 Task: Manage the integration setting for the builder.
Action: Mouse moved to (1060, 79)
Screenshot: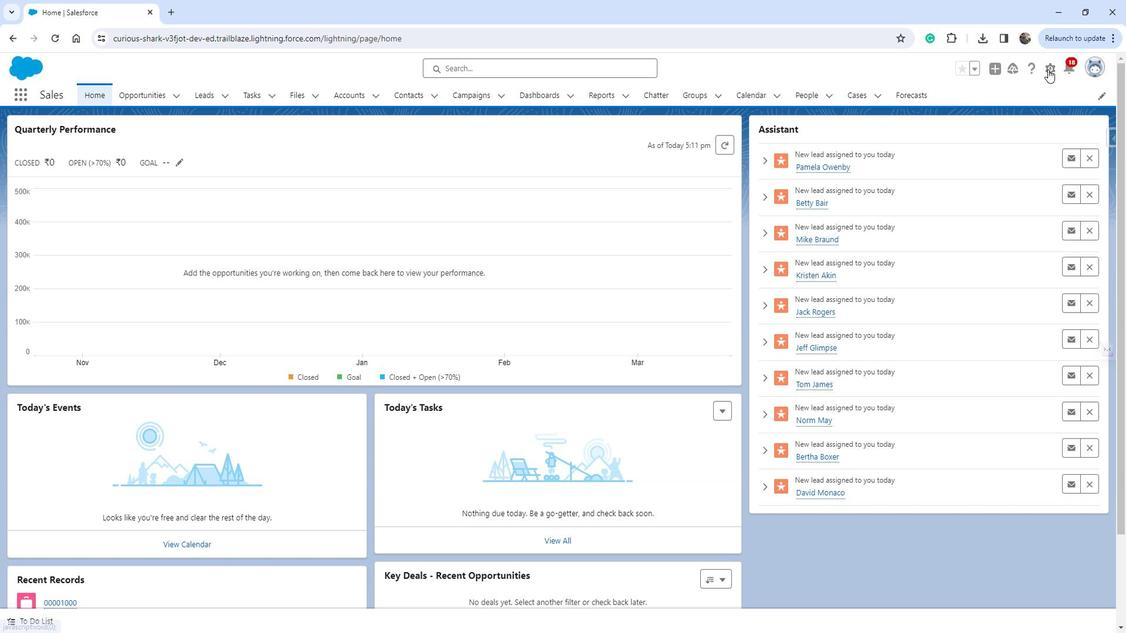 
Action: Mouse pressed left at (1060, 79)
Screenshot: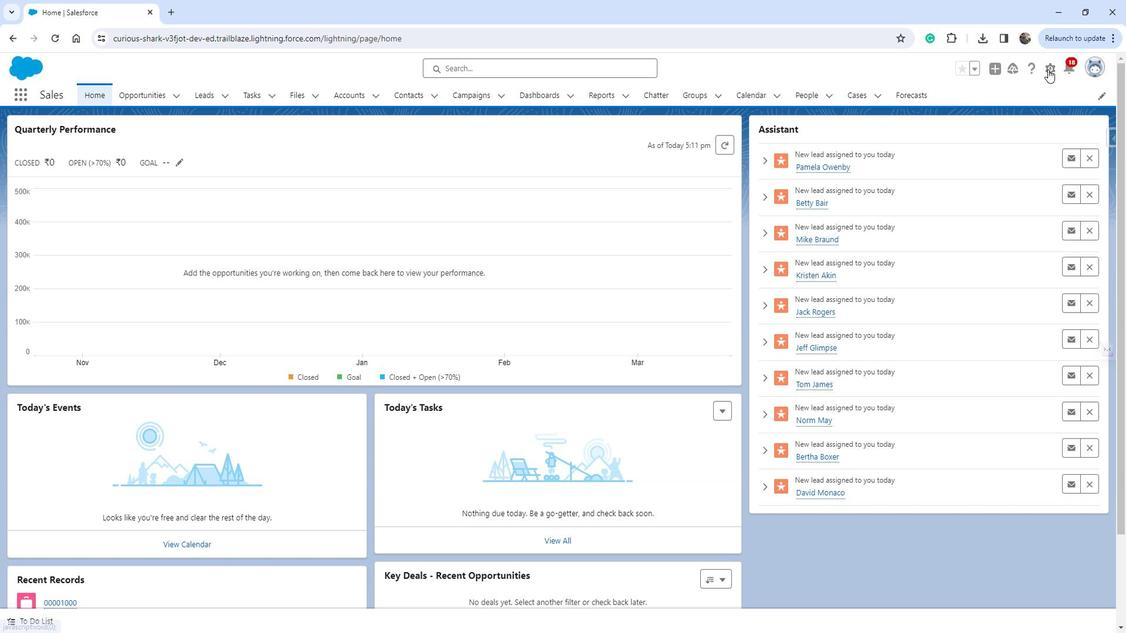 
Action: Mouse moved to (1009, 119)
Screenshot: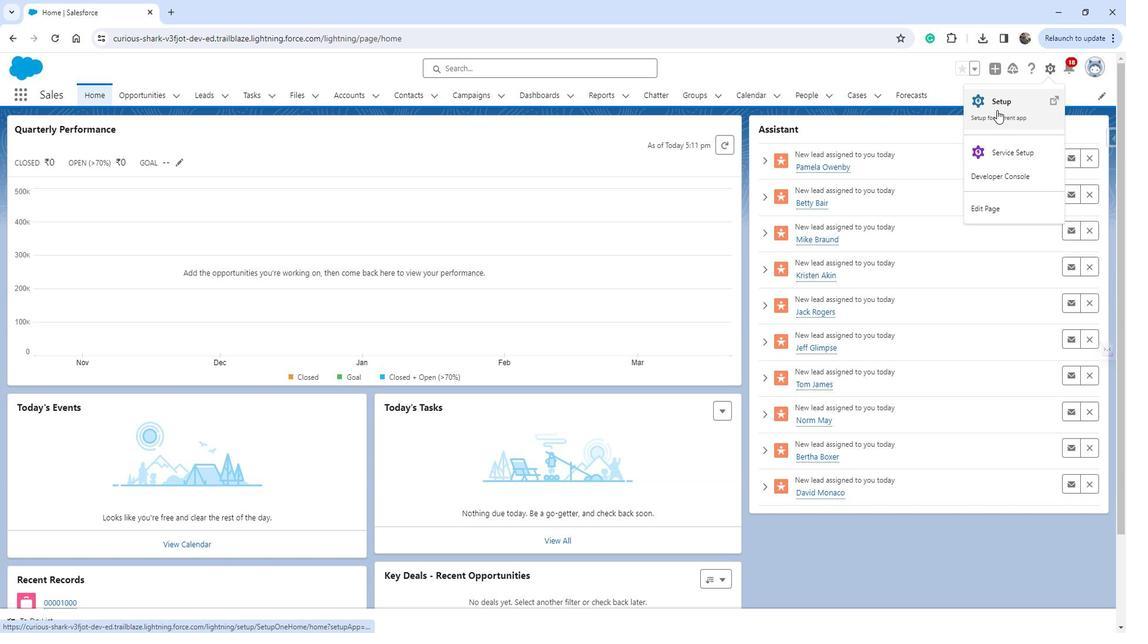 
Action: Mouse pressed left at (1009, 119)
Screenshot: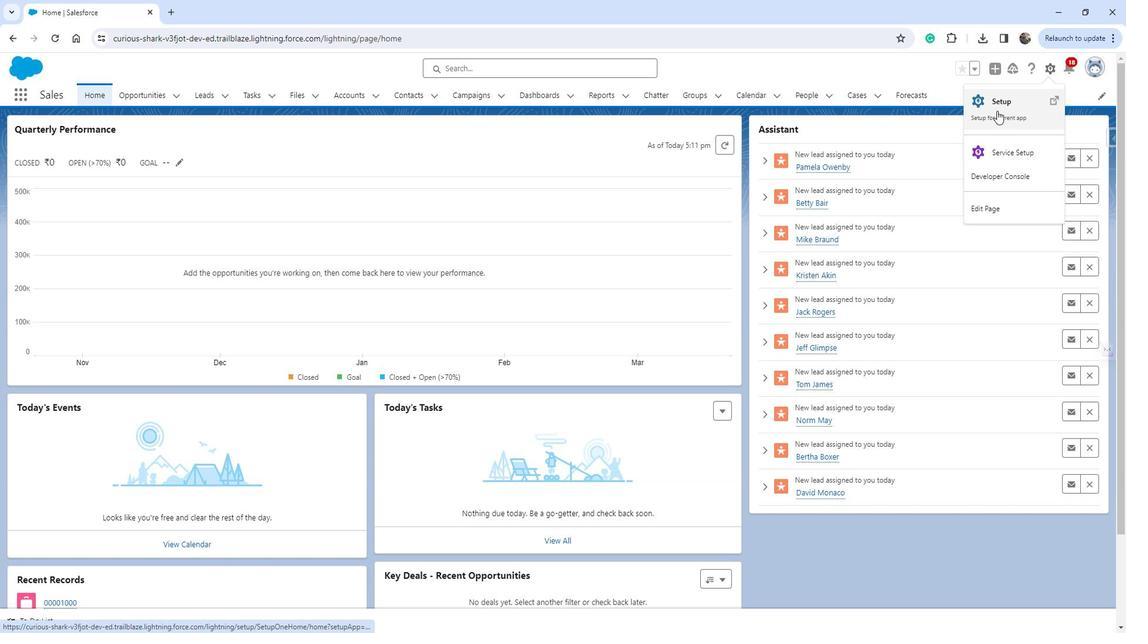 
Action: Mouse moved to (79, 374)
Screenshot: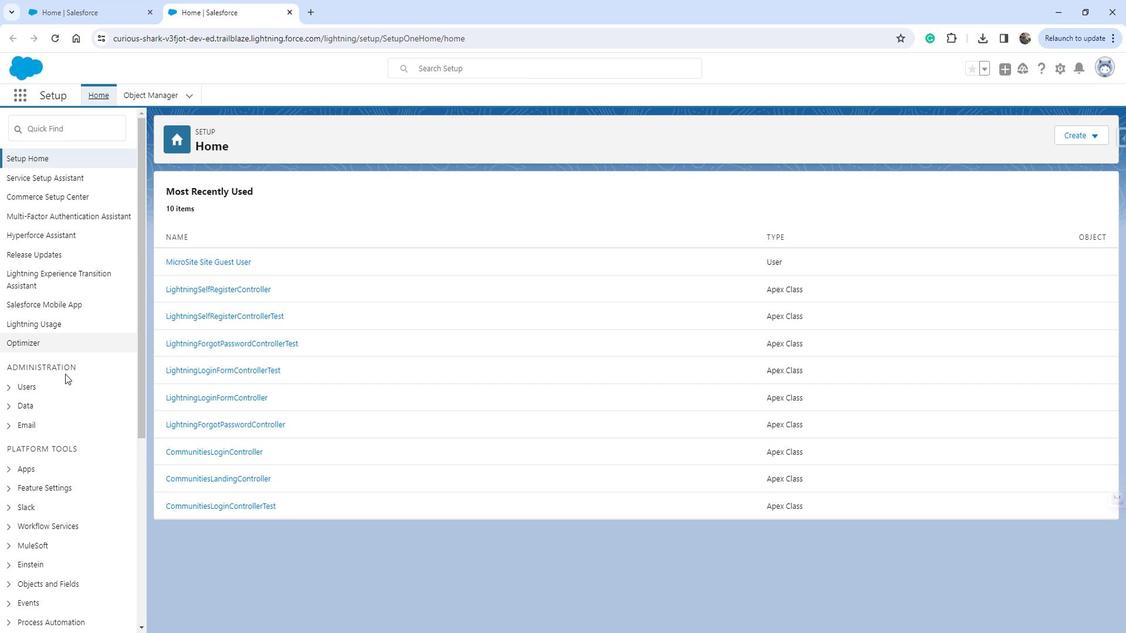 
Action: Mouse scrolled (79, 374) with delta (0, 0)
Screenshot: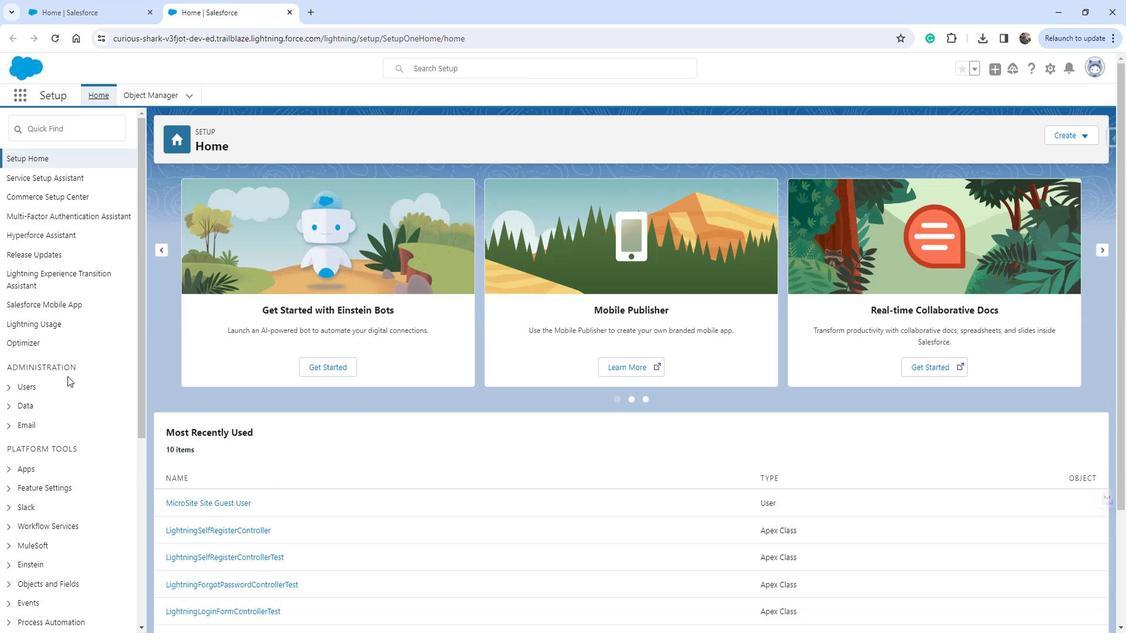 
Action: Mouse scrolled (79, 374) with delta (0, 0)
Screenshot: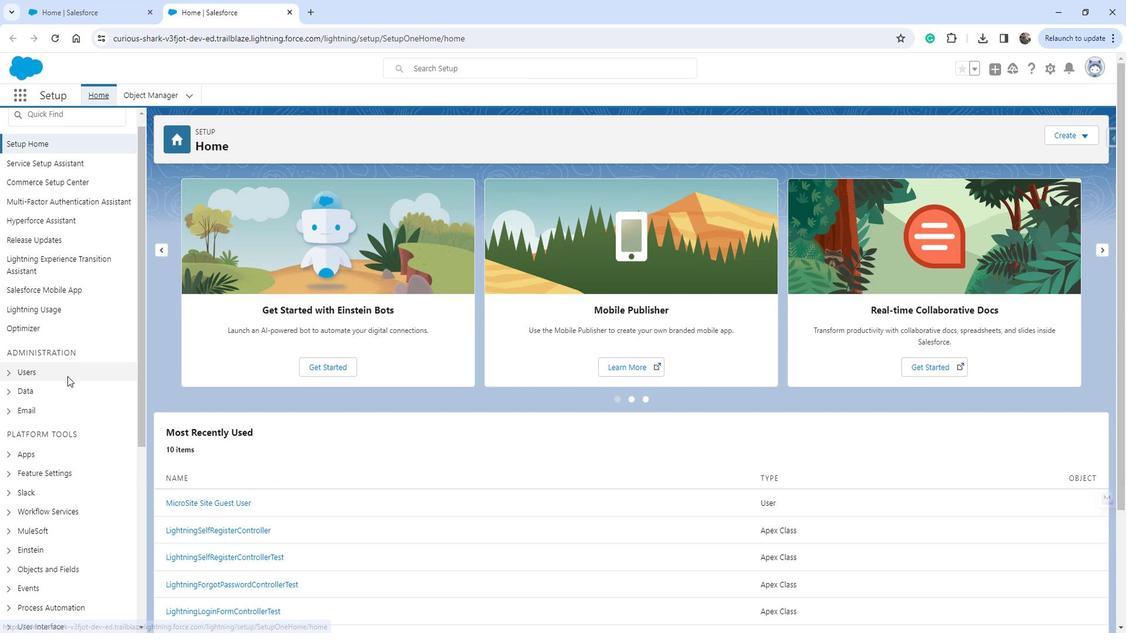 
Action: Mouse moved to (22, 363)
Screenshot: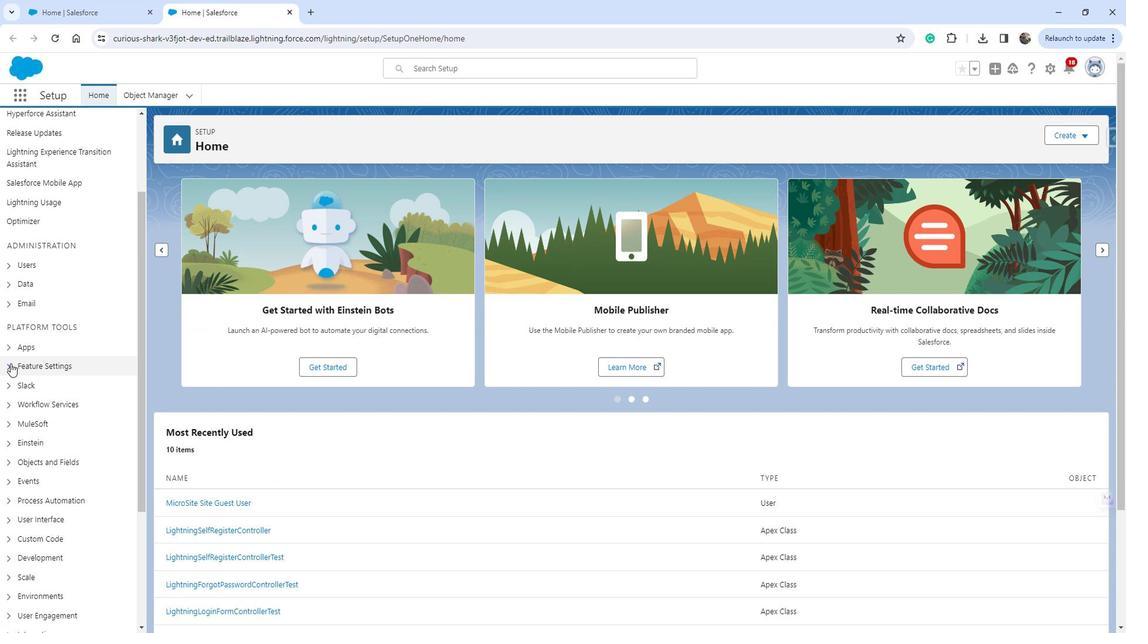 
Action: Mouse pressed left at (22, 363)
Screenshot: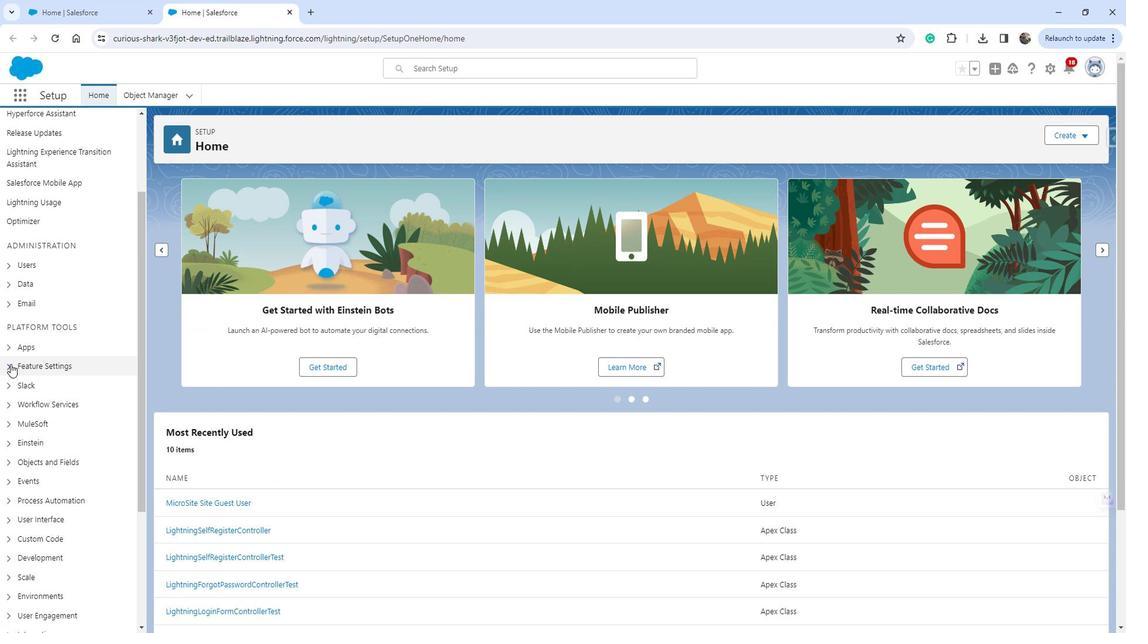 
Action: Mouse moved to (60, 363)
Screenshot: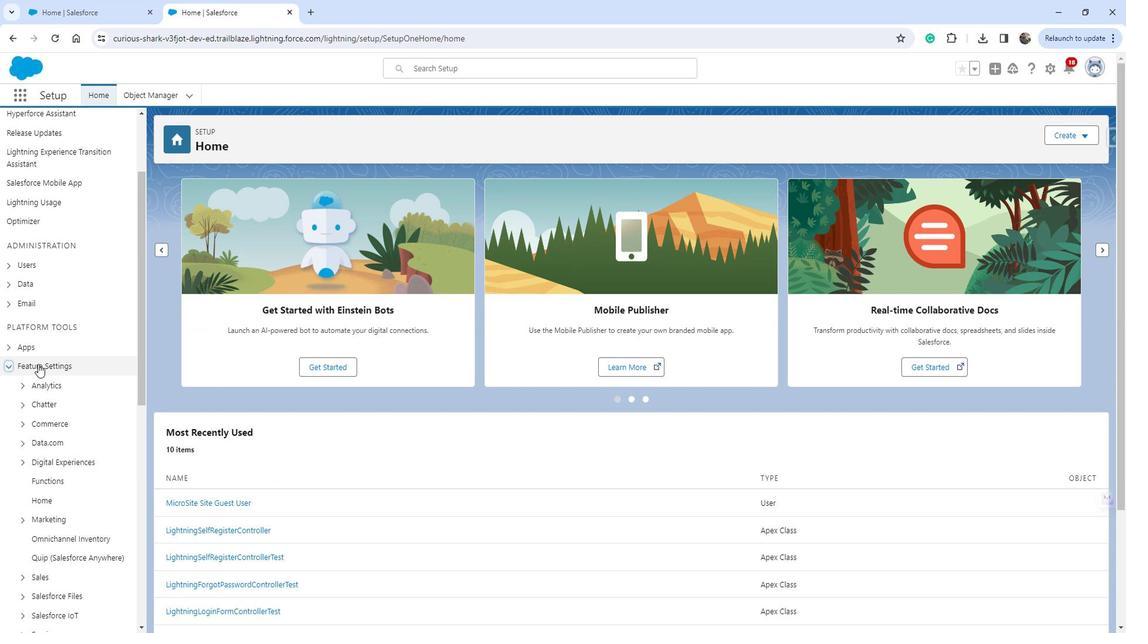 
Action: Mouse scrolled (60, 362) with delta (0, 0)
Screenshot: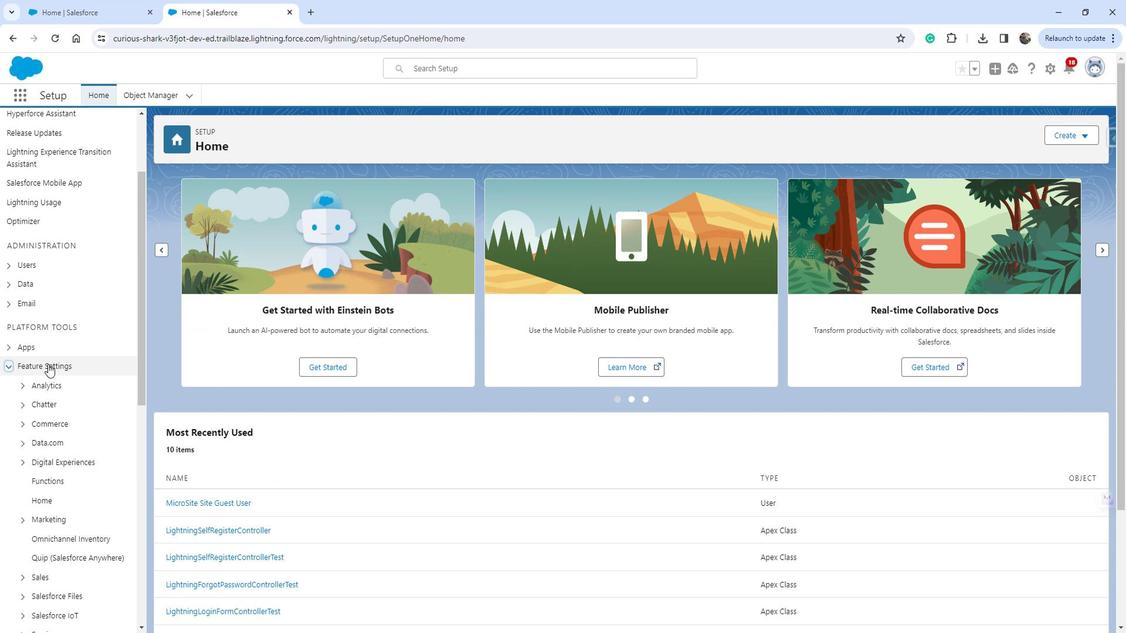 
Action: Mouse moved to (62, 363)
Screenshot: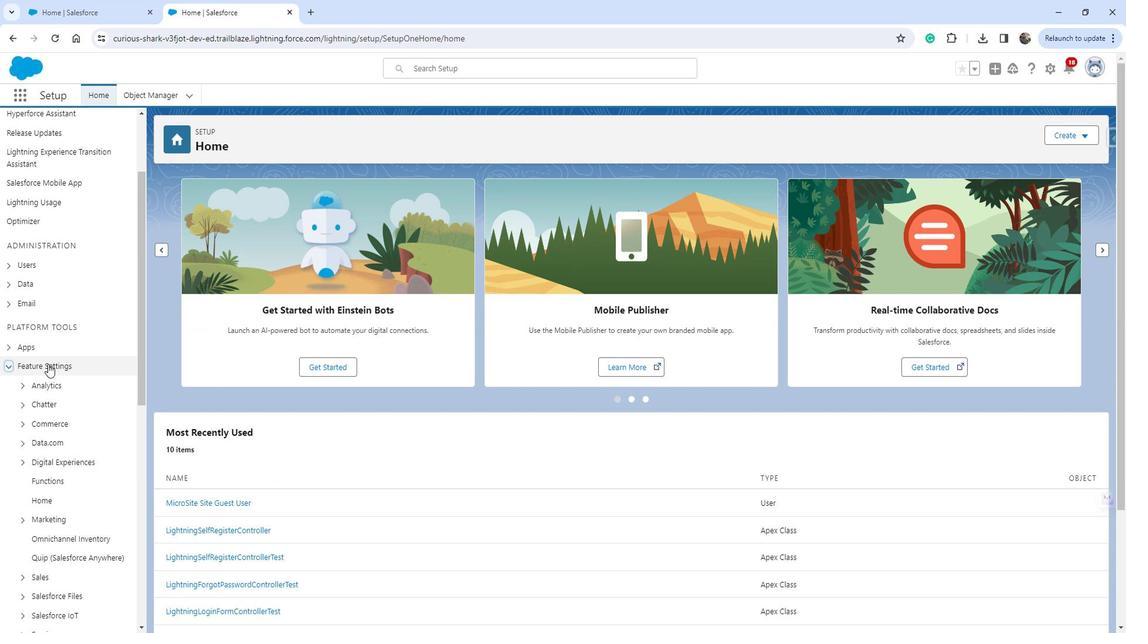 
Action: Mouse scrolled (62, 362) with delta (0, 0)
Screenshot: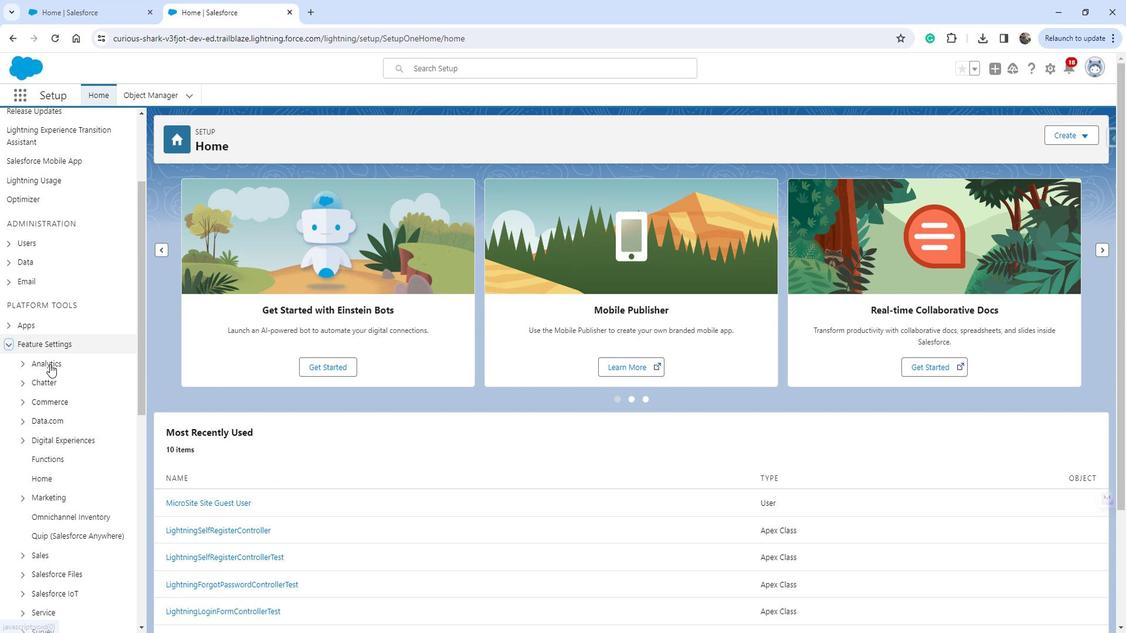 
Action: Mouse moved to (46, 337)
Screenshot: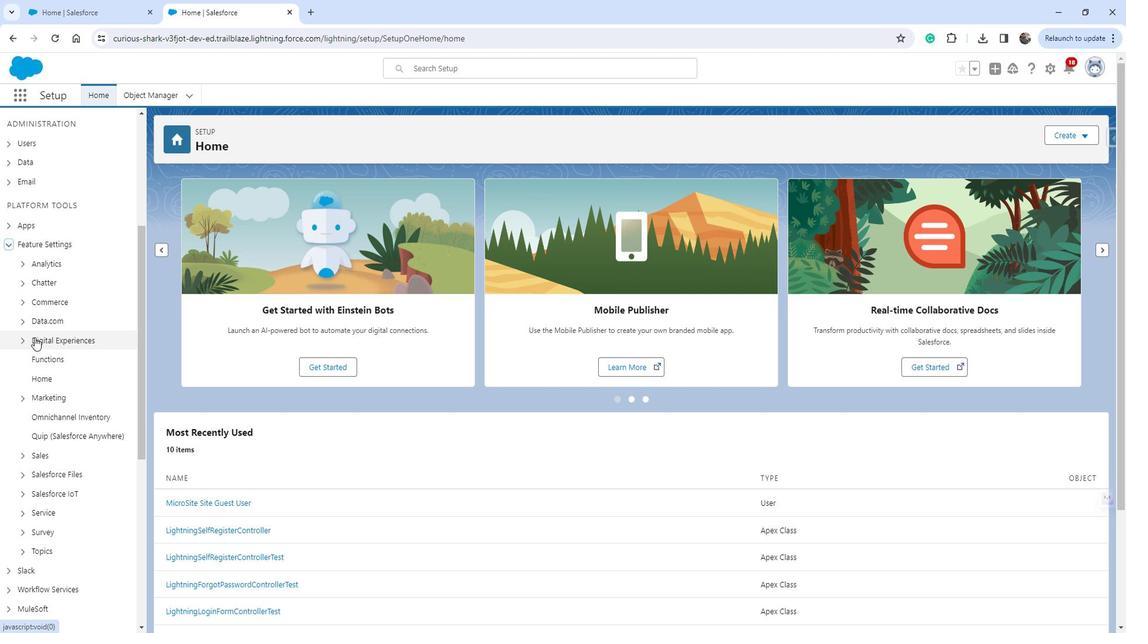 
Action: Mouse pressed left at (46, 337)
Screenshot: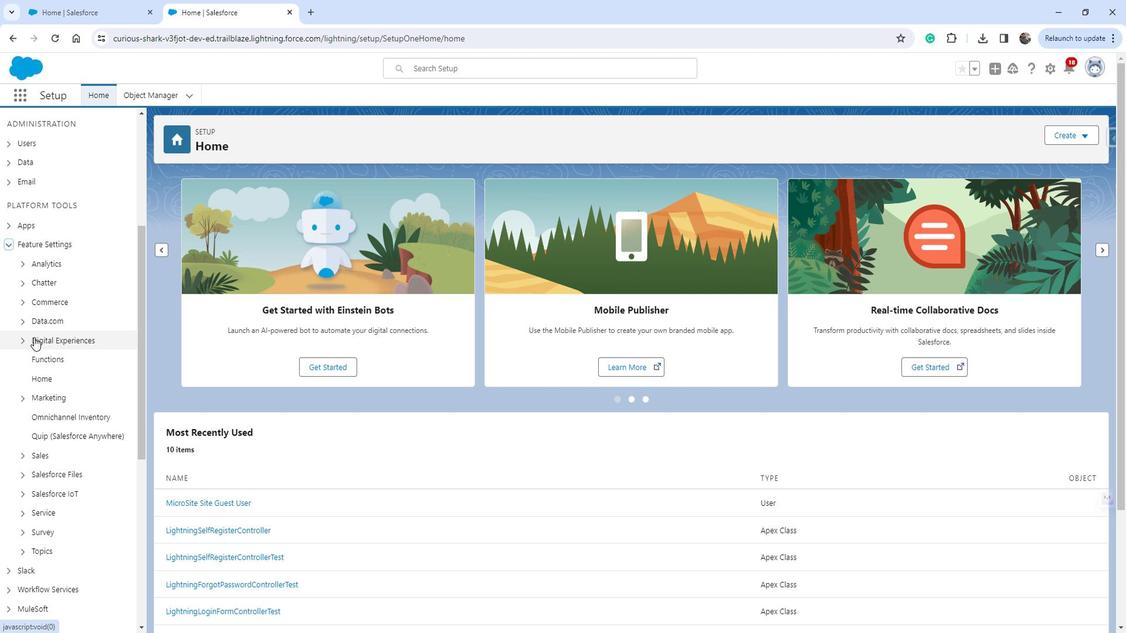 
Action: Mouse moved to (70, 356)
Screenshot: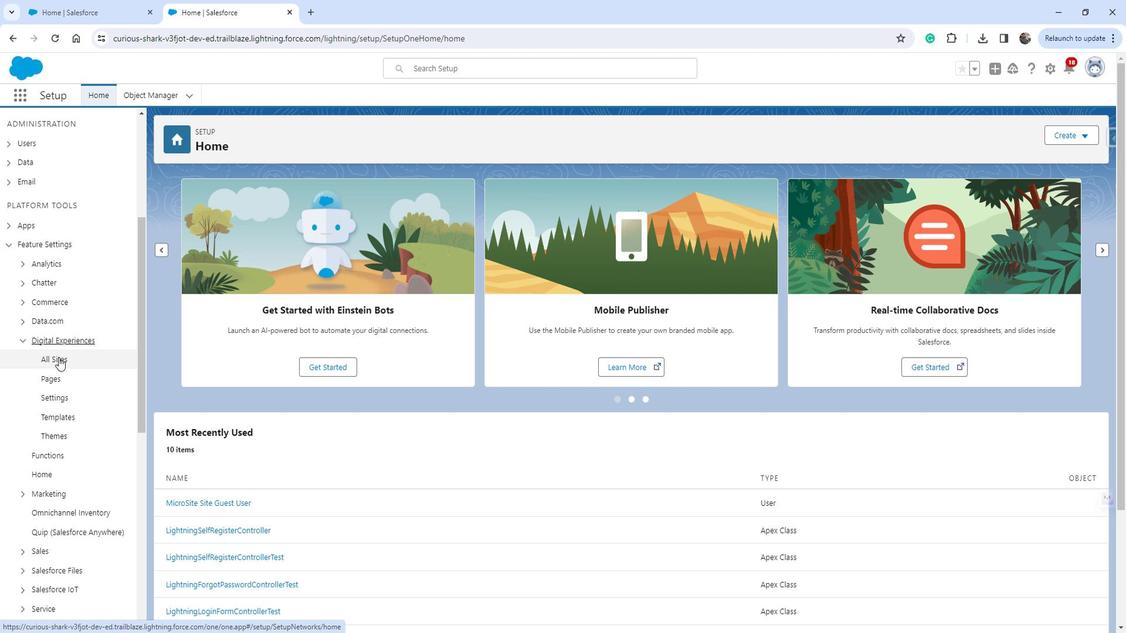 
Action: Mouse pressed left at (70, 356)
Screenshot: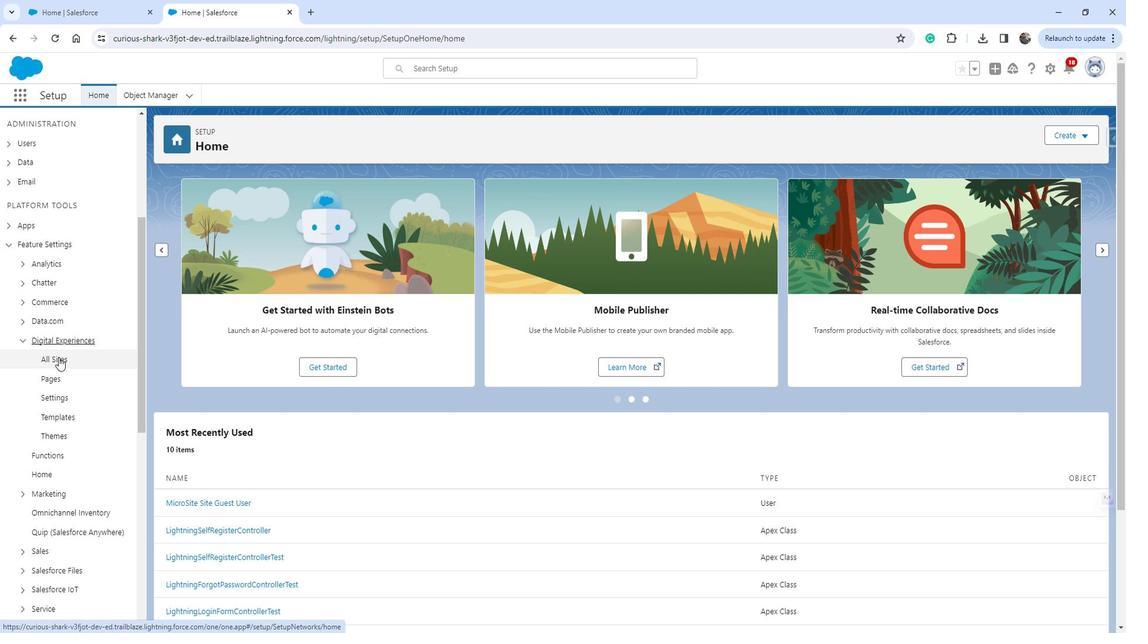 
Action: Mouse moved to (192, 285)
Screenshot: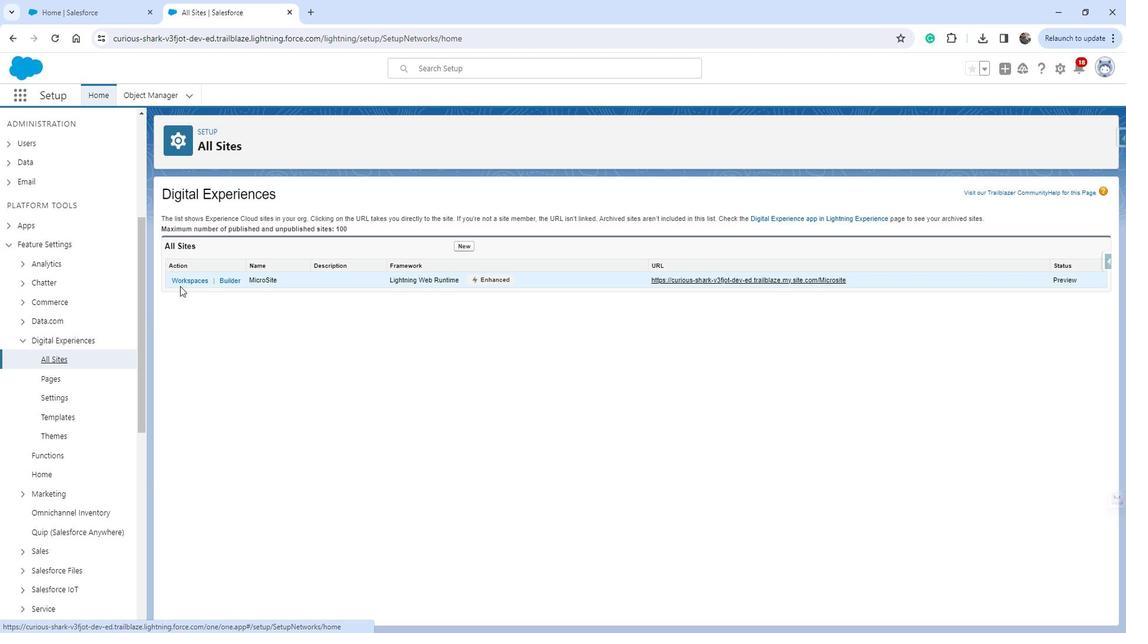 
Action: Mouse pressed left at (192, 285)
Screenshot: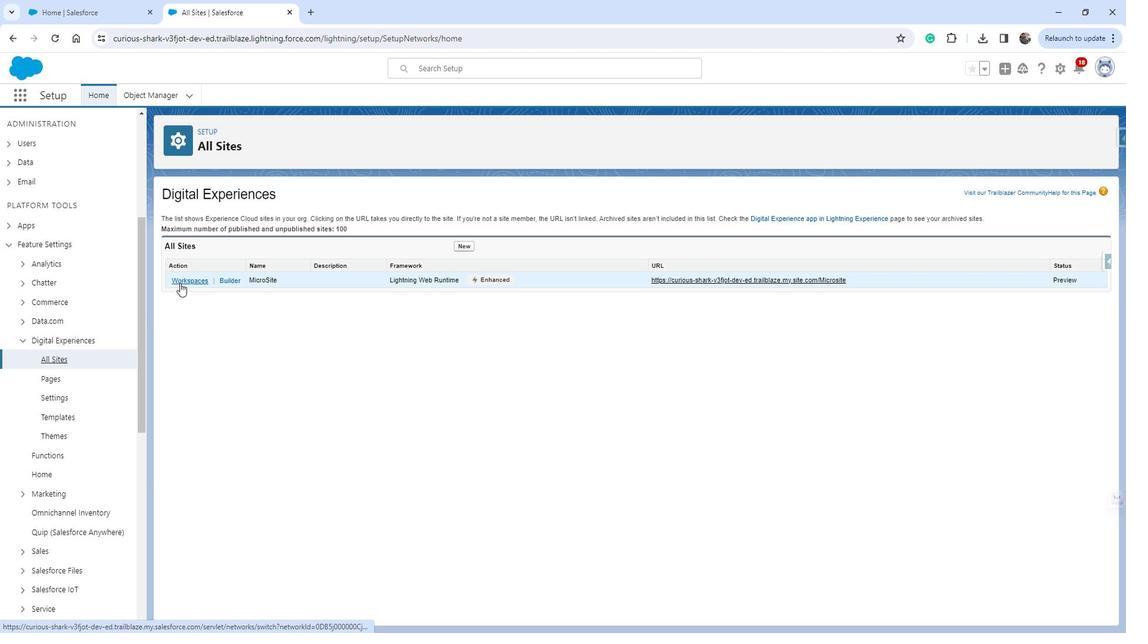 
Action: Mouse moved to (130, 271)
Screenshot: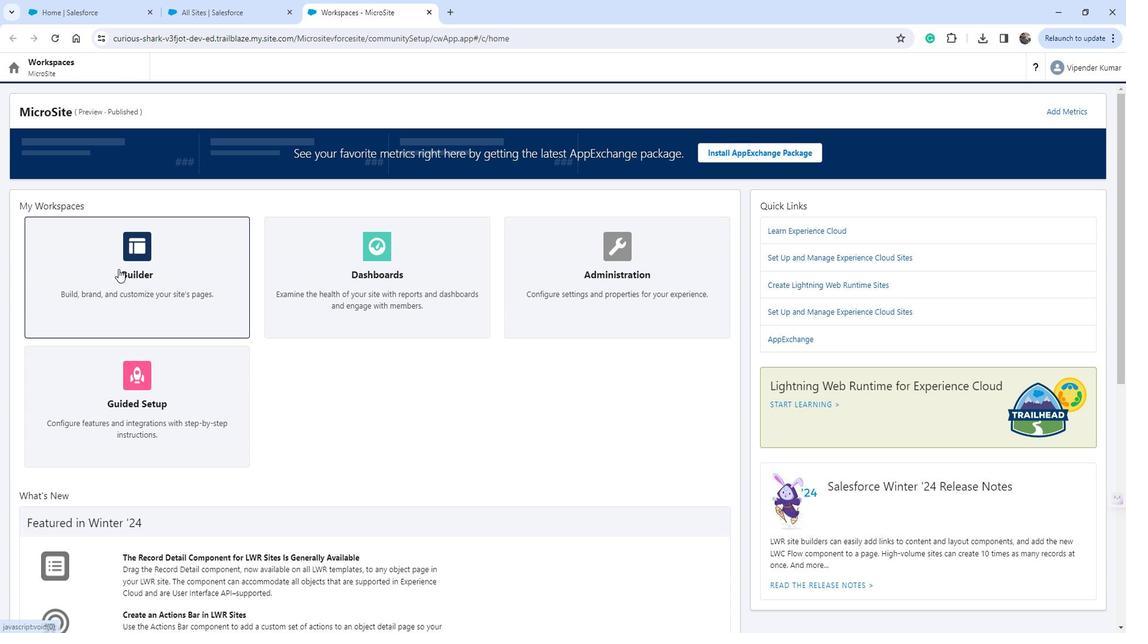 
Action: Mouse pressed left at (130, 271)
Screenshot: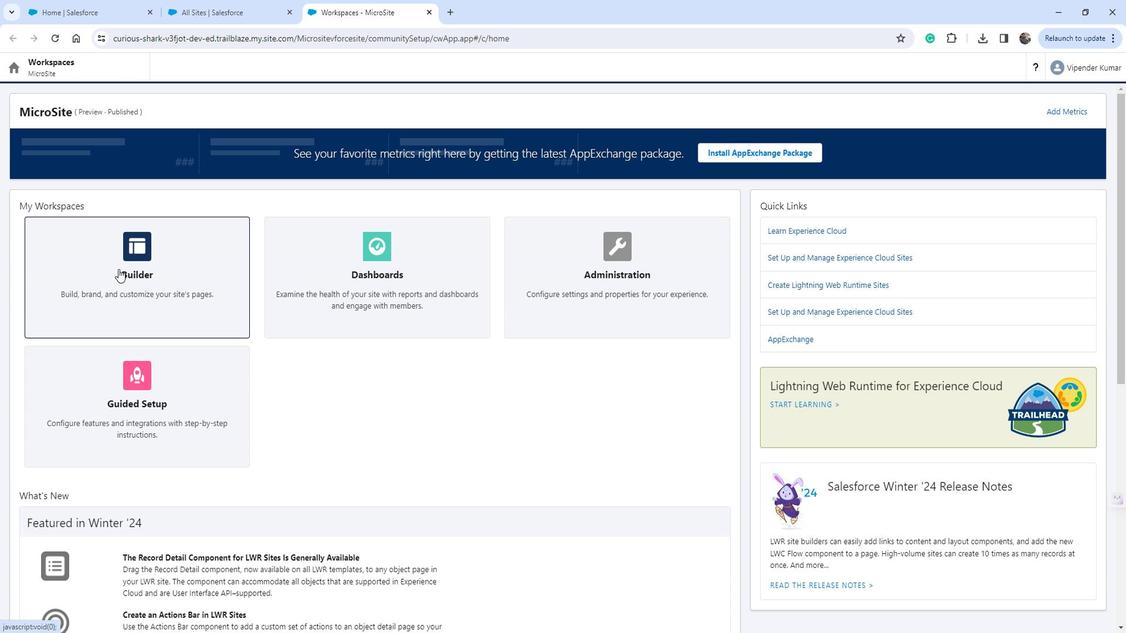 
Action: Mouse moved to (35, 217)
Screenshot: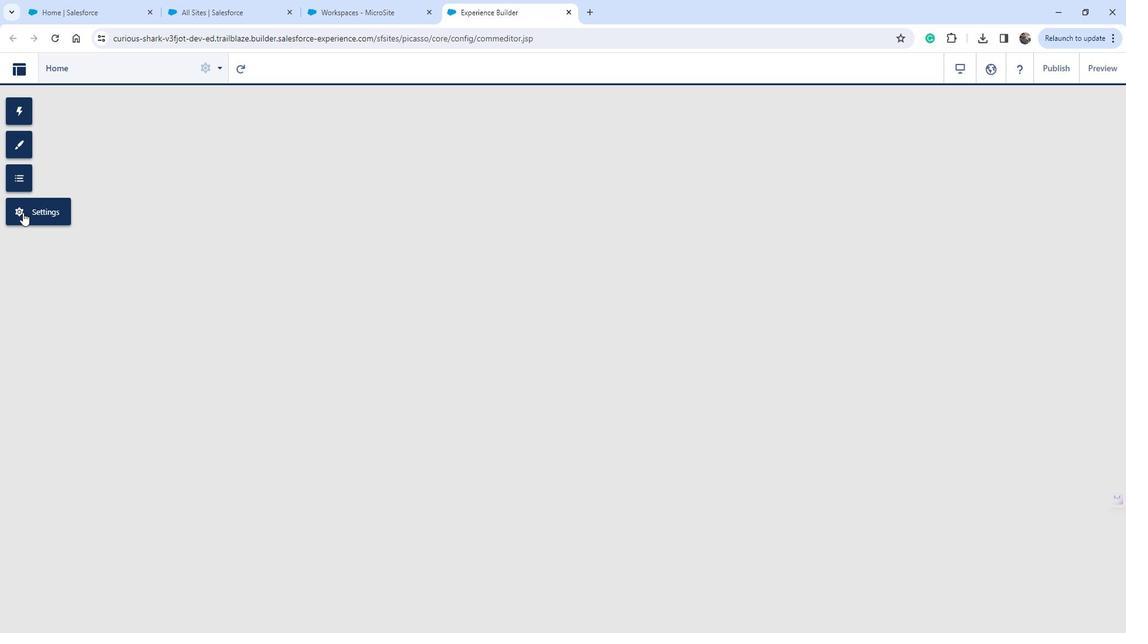 
Action: Mouse pressed left at (35, 217)
Screenshot: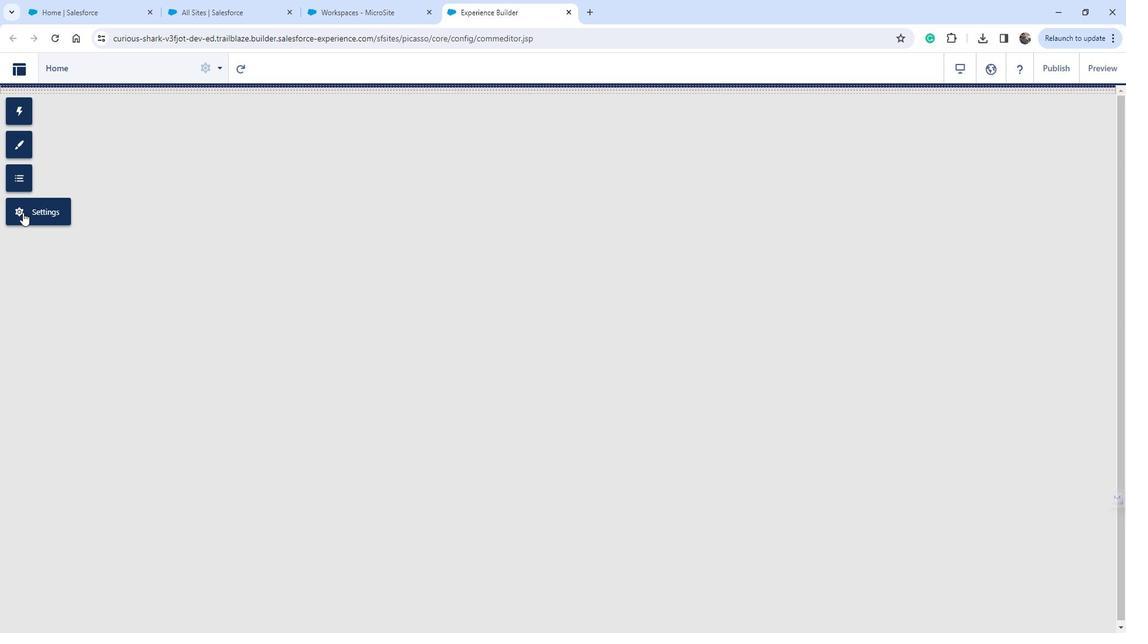 
Action: Mouse moved to (80, 339)
Screenshot: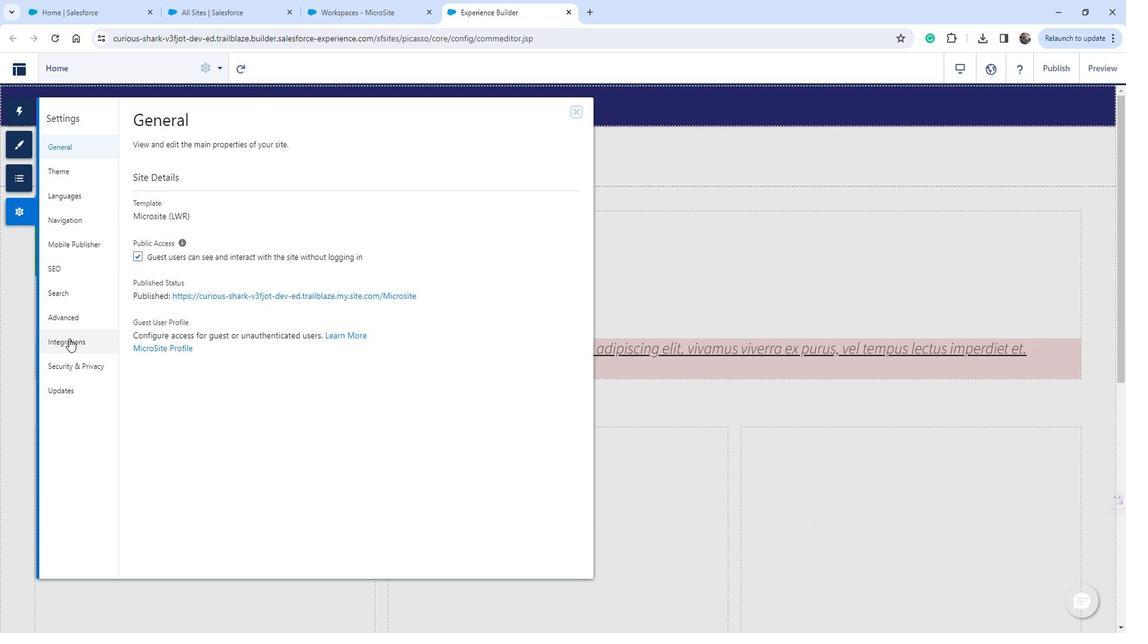 
Action: Mouse pressed left at (80, 339)
Screenshot: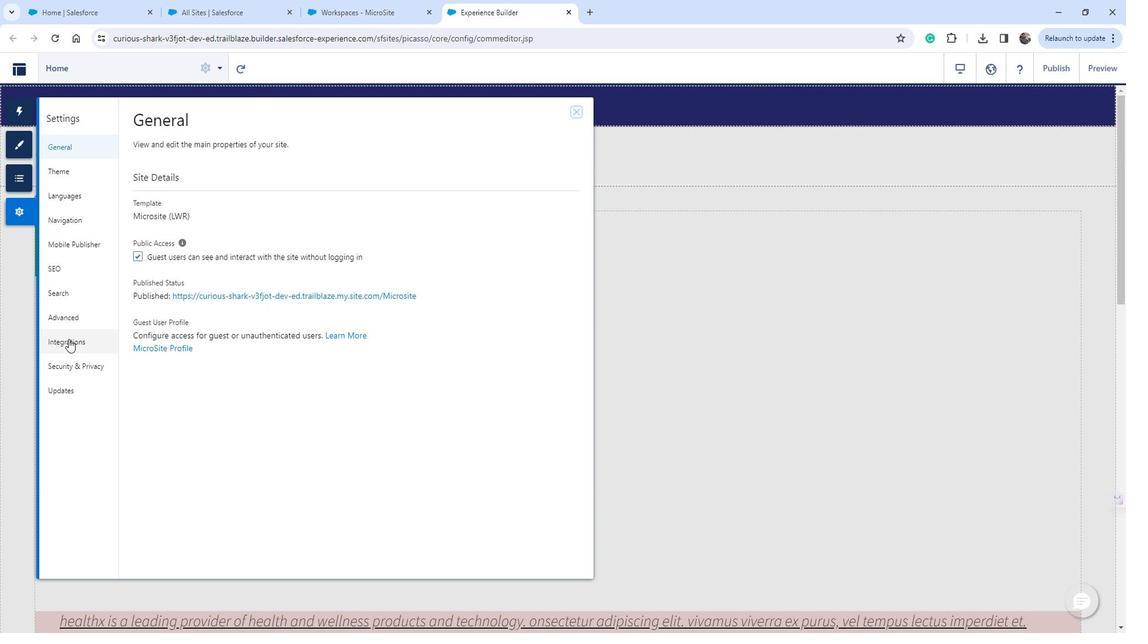 
Action: Mouse moved to (327, 187)
Screenshot: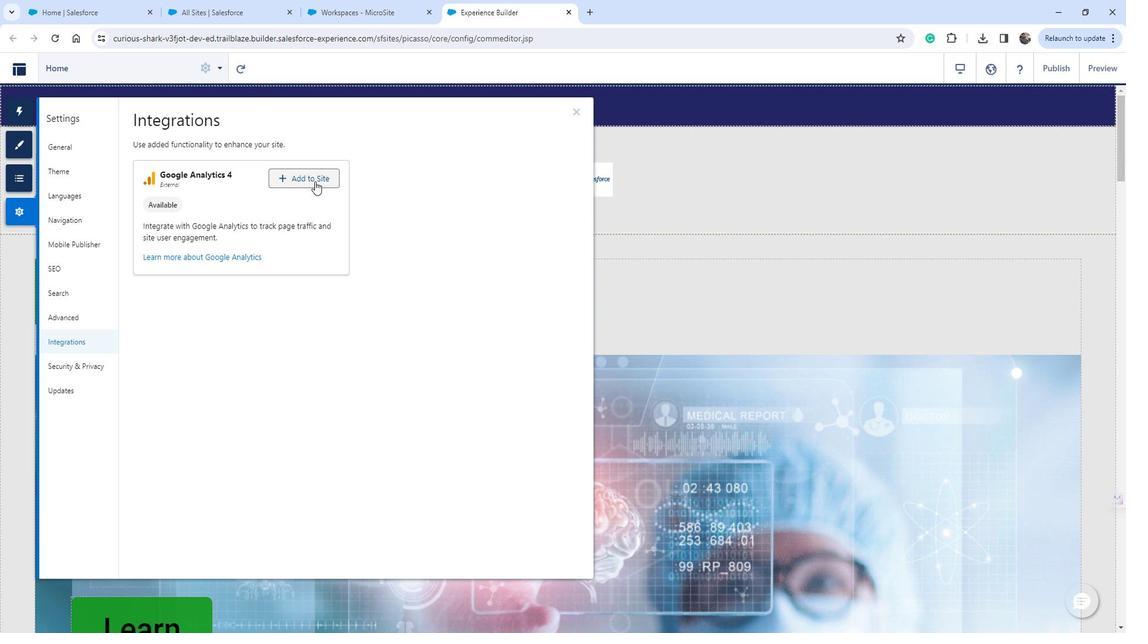 
Action: Mouse pressed left at (327, 187)
Screenshot: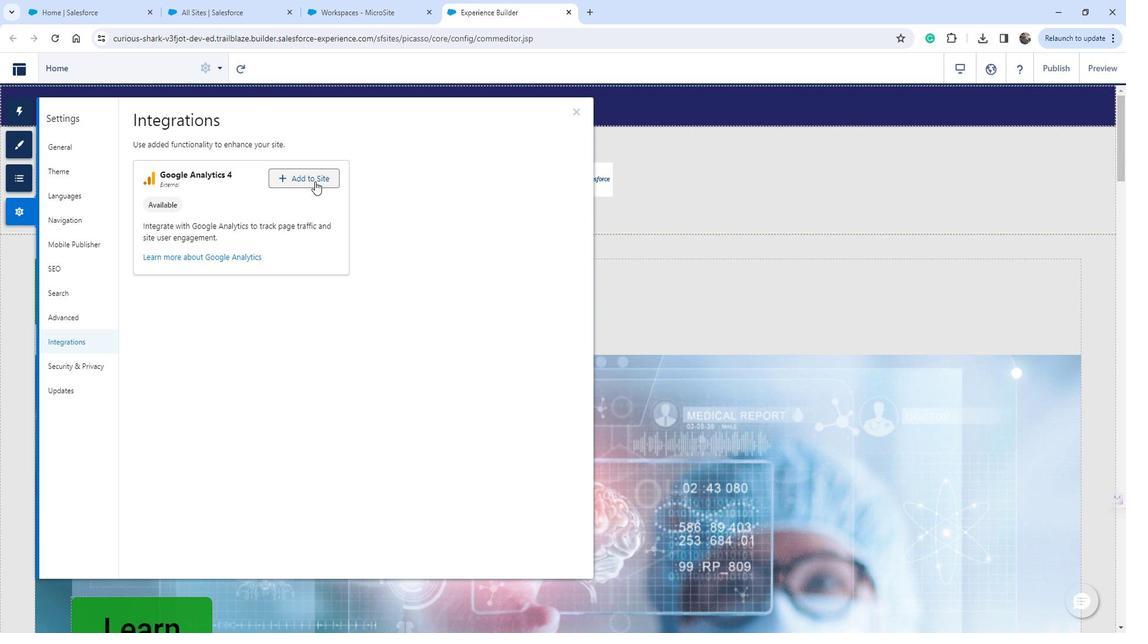 
Action: Mouse moved to (444, 278)
Screenshot: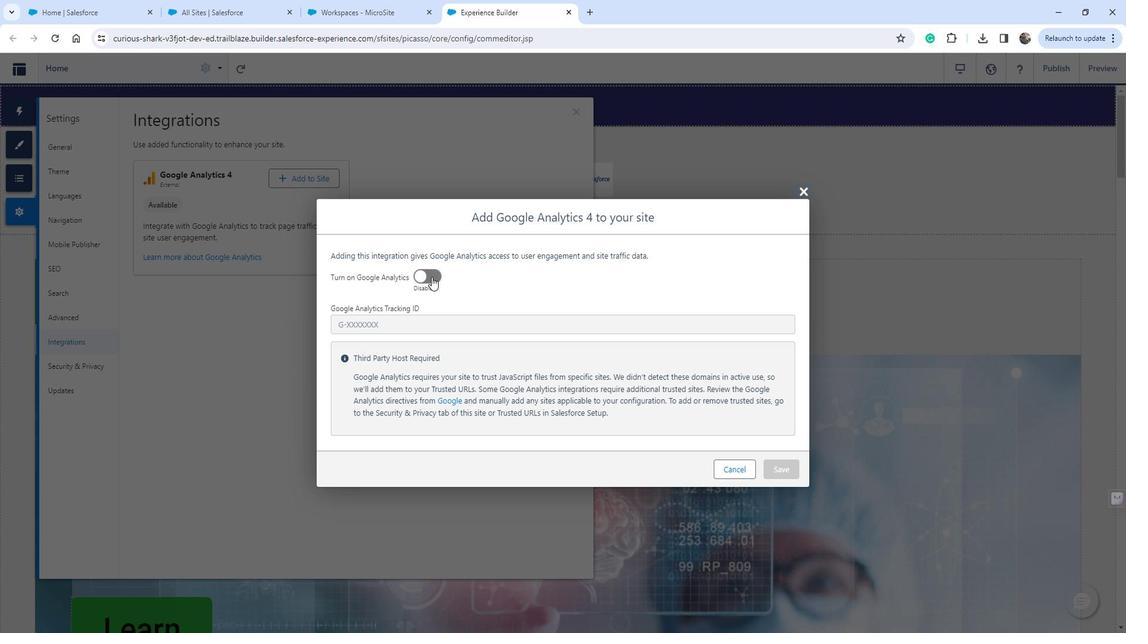 
Action: Mouse pressed left at (444, 278)
Screenshot: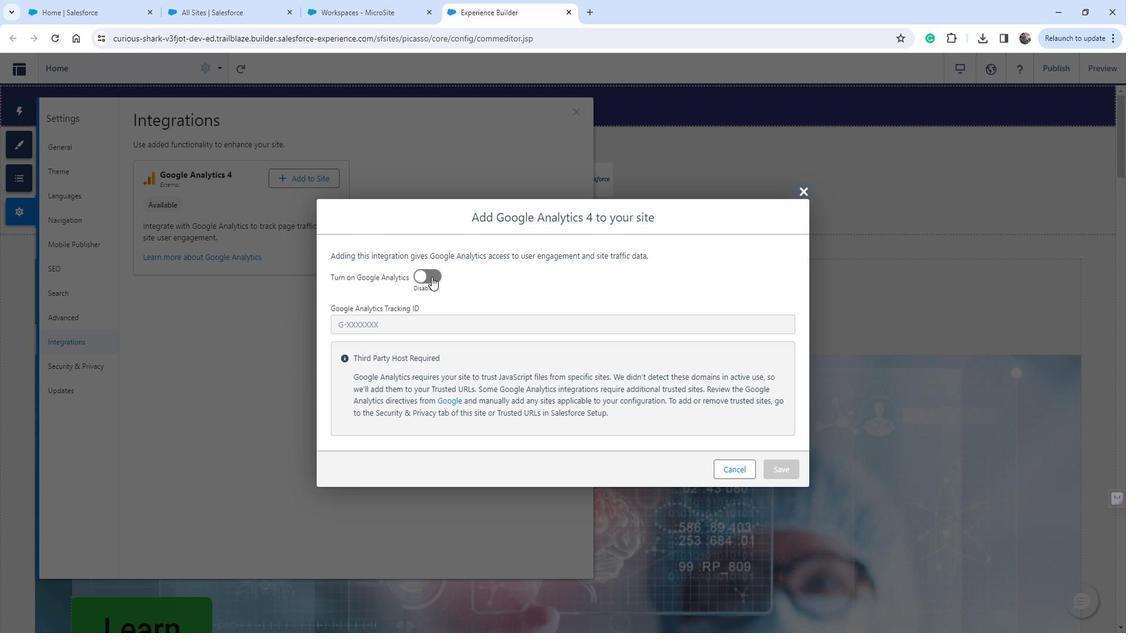 
Action: Mouse moved to (799, 461)
Screenshot: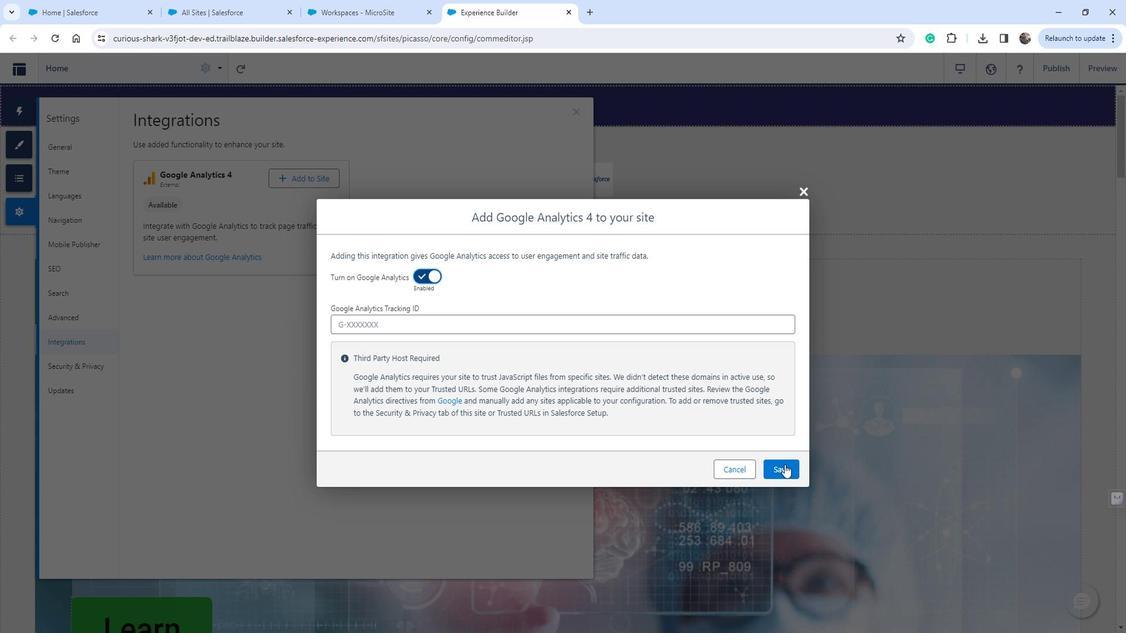 
Action: Mouse pressed left at (799, 461)
Screenshot: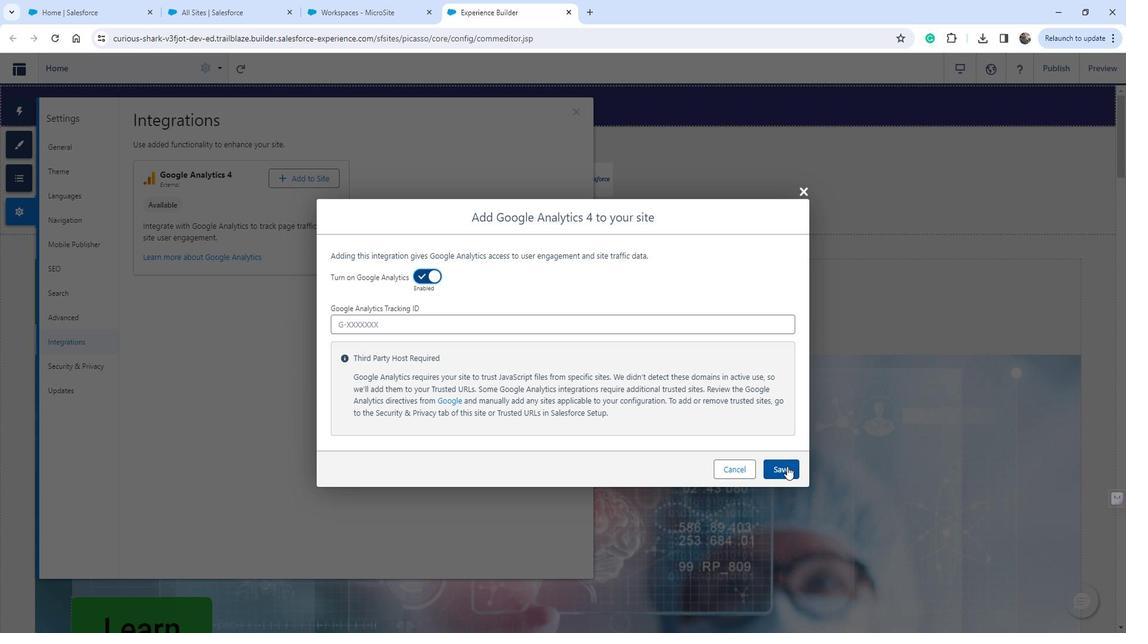 
Action: Mouse moved to (303, 399)
Screenshot: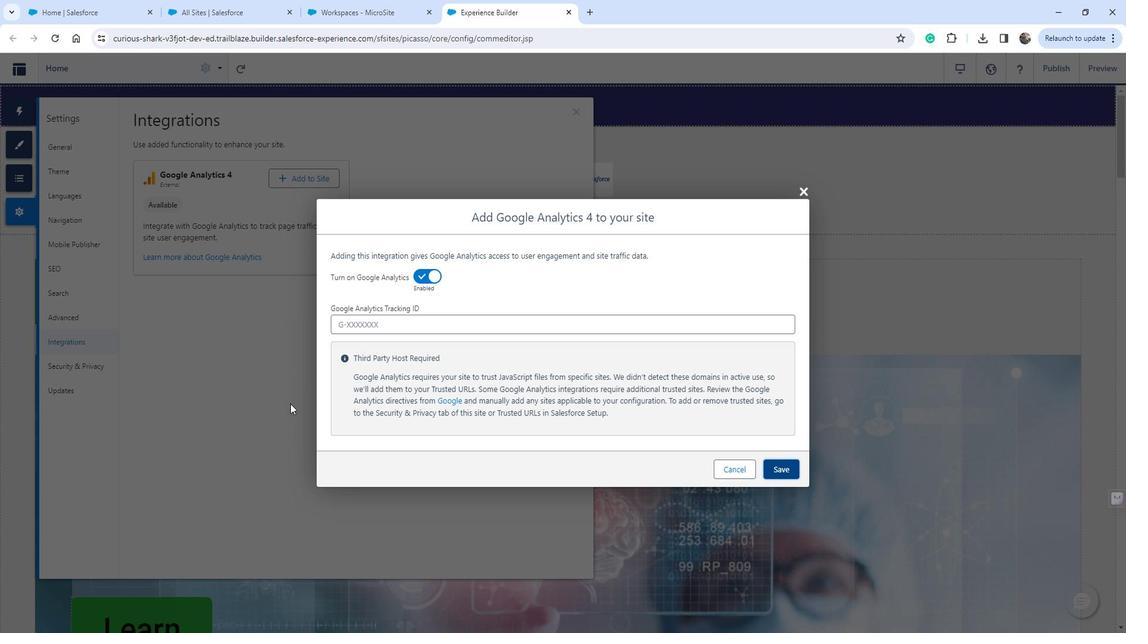 
